 Task: Select the current location as Splashtown Waterpark, Texas, United States . Now zoom + , and verify the location . Show zoom slider
Action: Mouse moved to (177, 107)
Screenshot: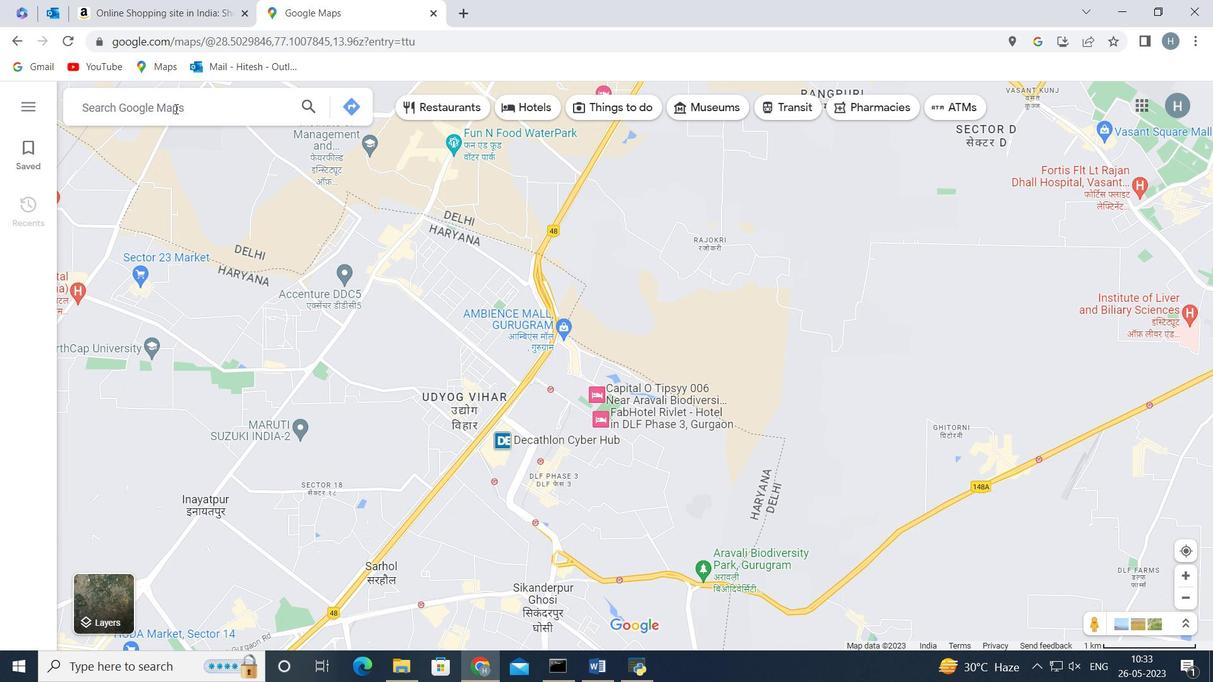 
Action: Mouse pressed left at (177, 107)
Screenshot: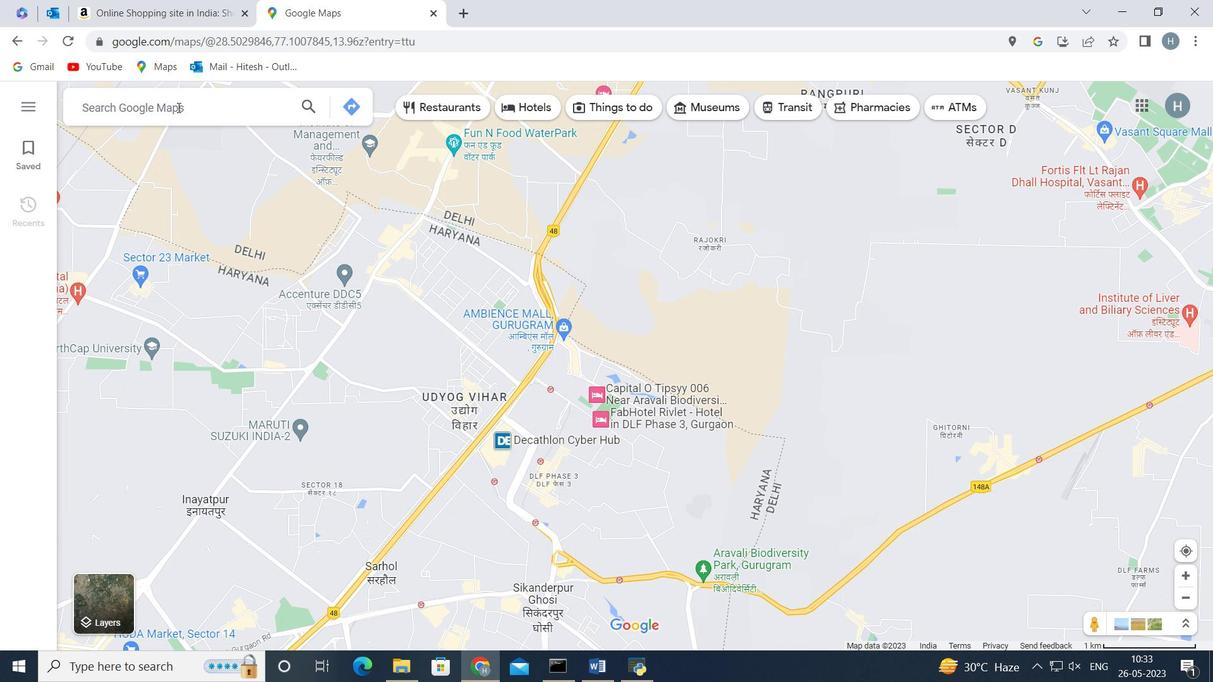 
Action: Key pressed <Key.shift><Key.shift><Key.shift><Key.shift><Key.shift><Key.shift>Splashtown<Key.space>waterpark<Key.space>texas<Key.space>united<Key.space>states<Key.enter>
Screenshot: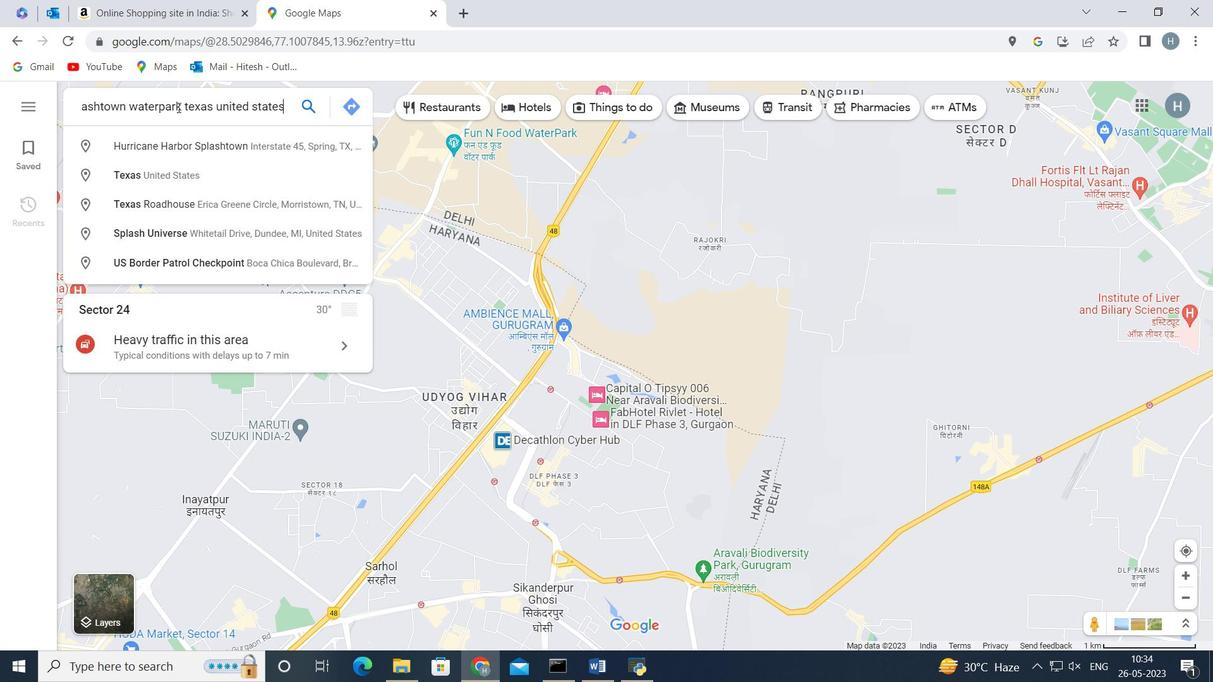 
Action: Mouse moved to (725, 409)
Screenshot: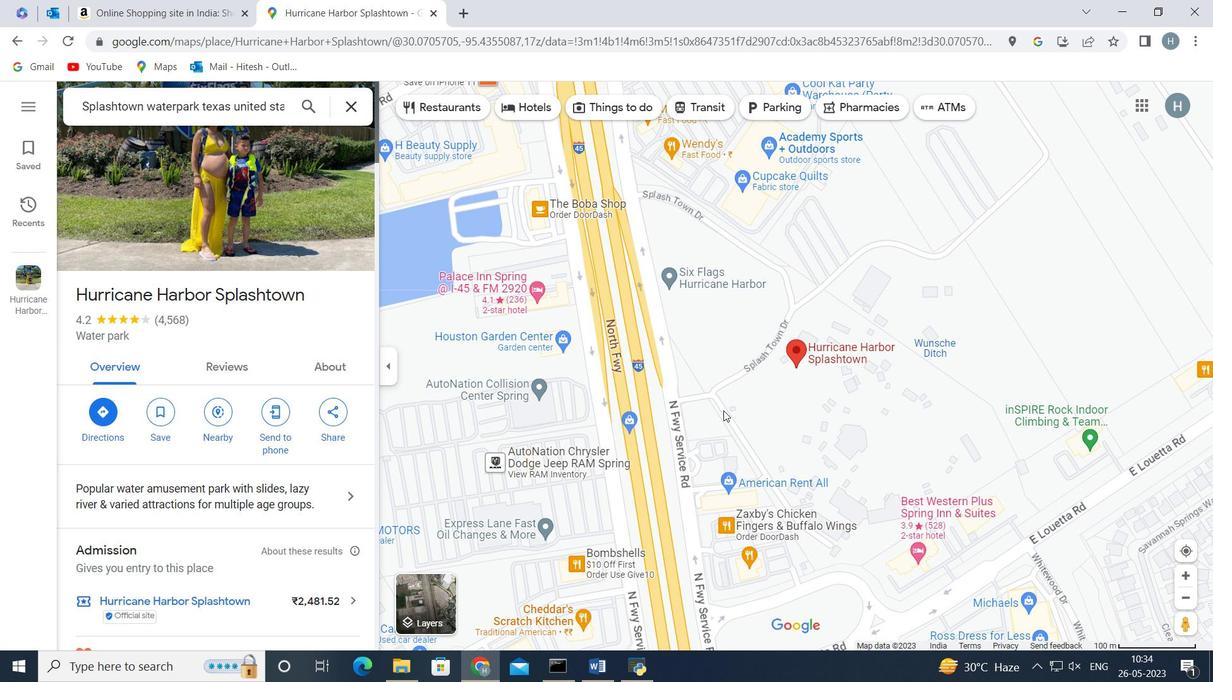 
Action: Mouse scrolled (725, 408) with delta (0, 0)
Screenshot: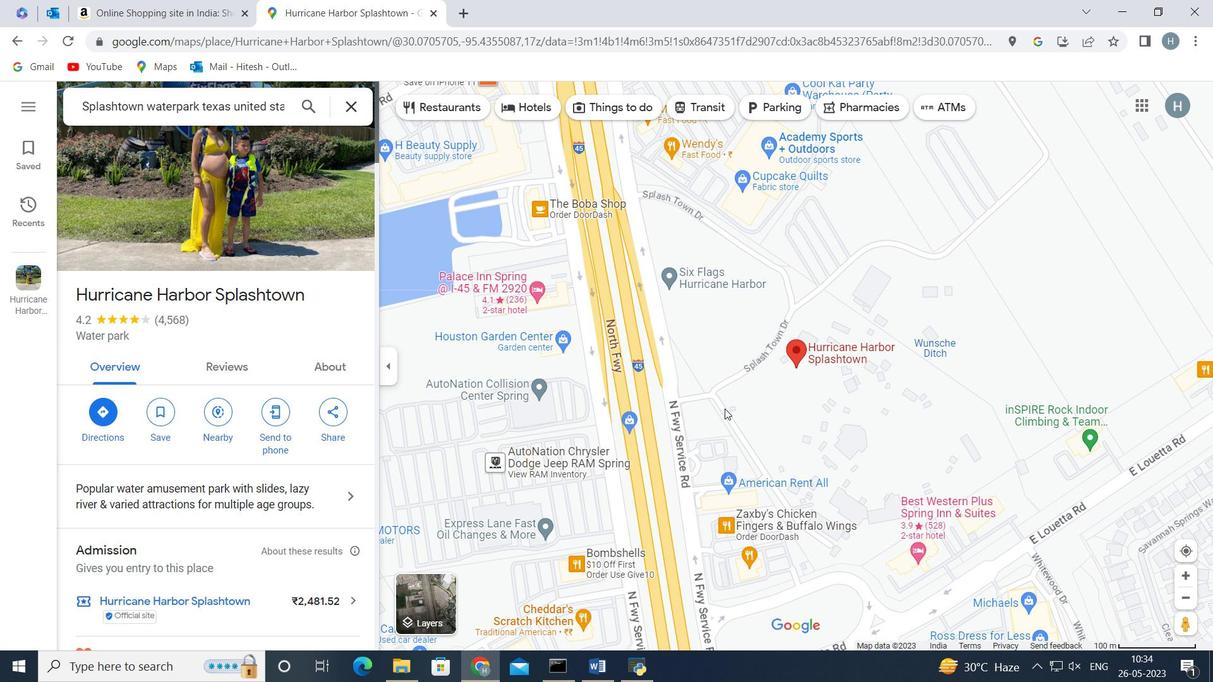 
Action: Mouse scrolled (725, 408) with delta (0, 0)
Screenshot: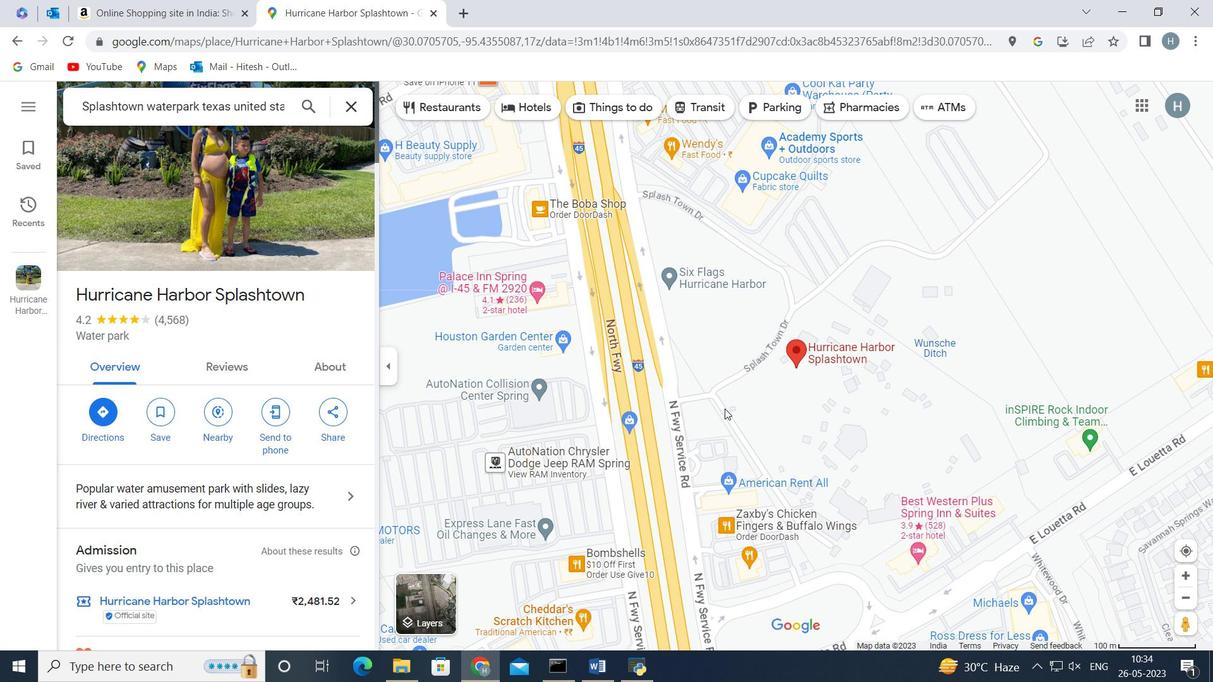 
Action: Mouse scrolled (725, 408) with delta (0, 0)
Screenshot: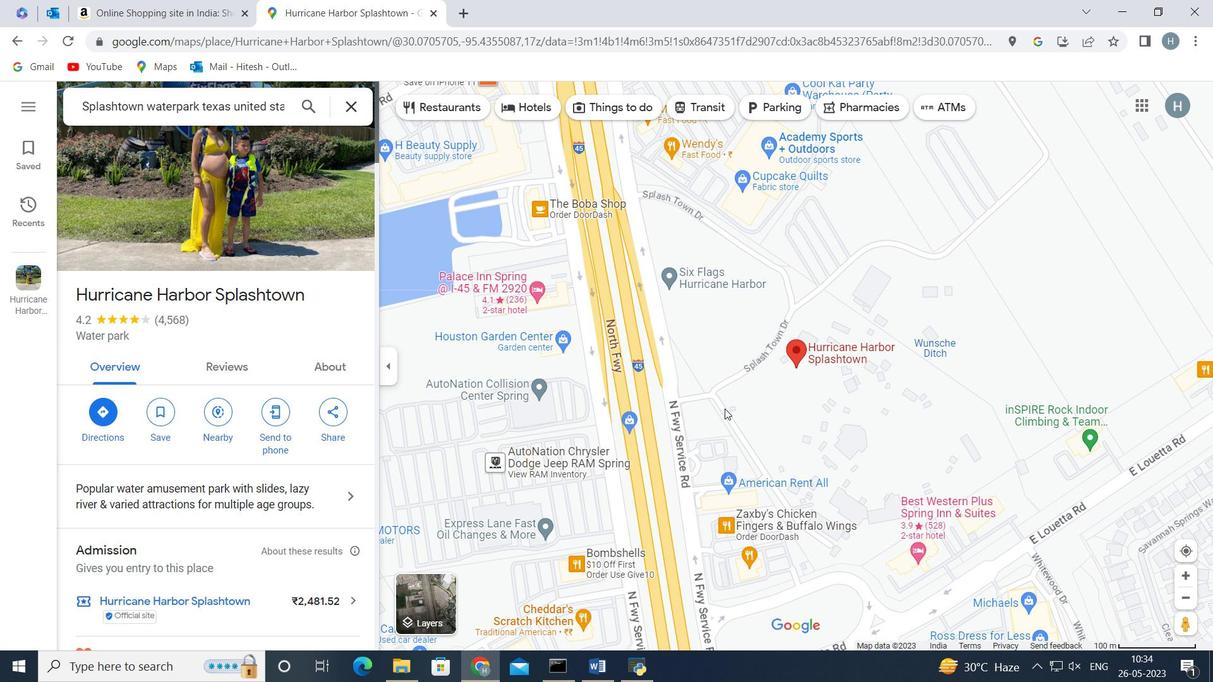 
Action: Mouse scrolled (725, 408) with delta (0, 0)
Screenshot: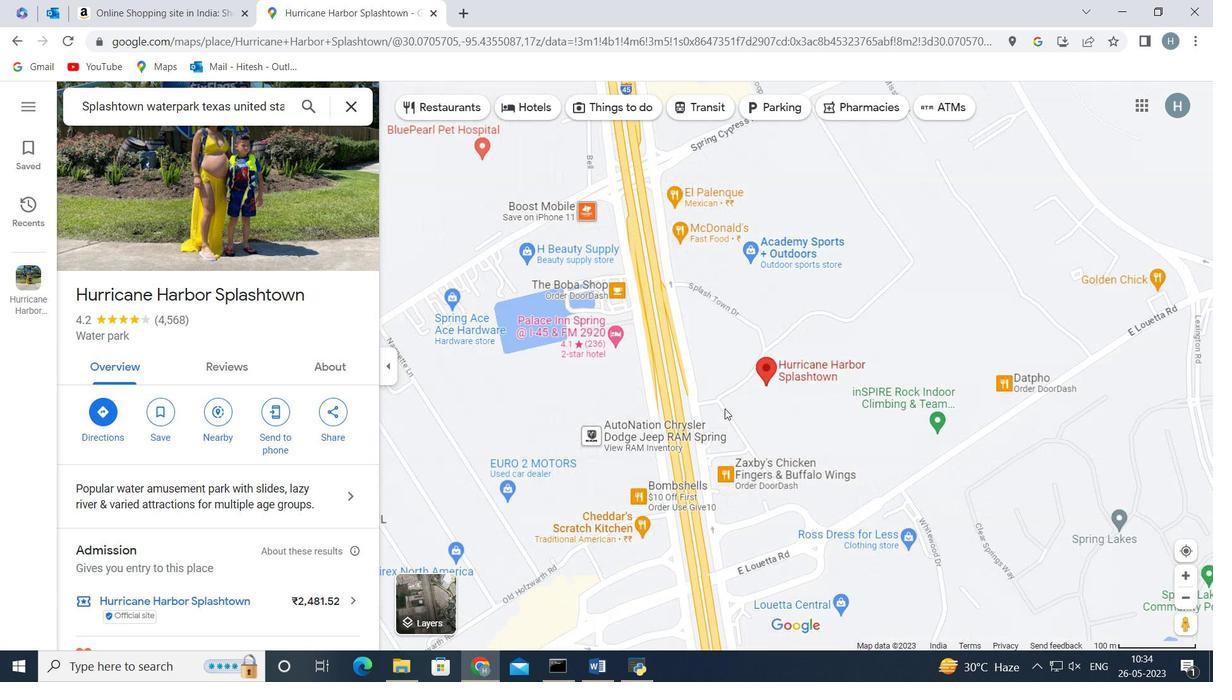 
Action: Mouse scrolled (725, 408) with delta (0, 0)
Screenshot: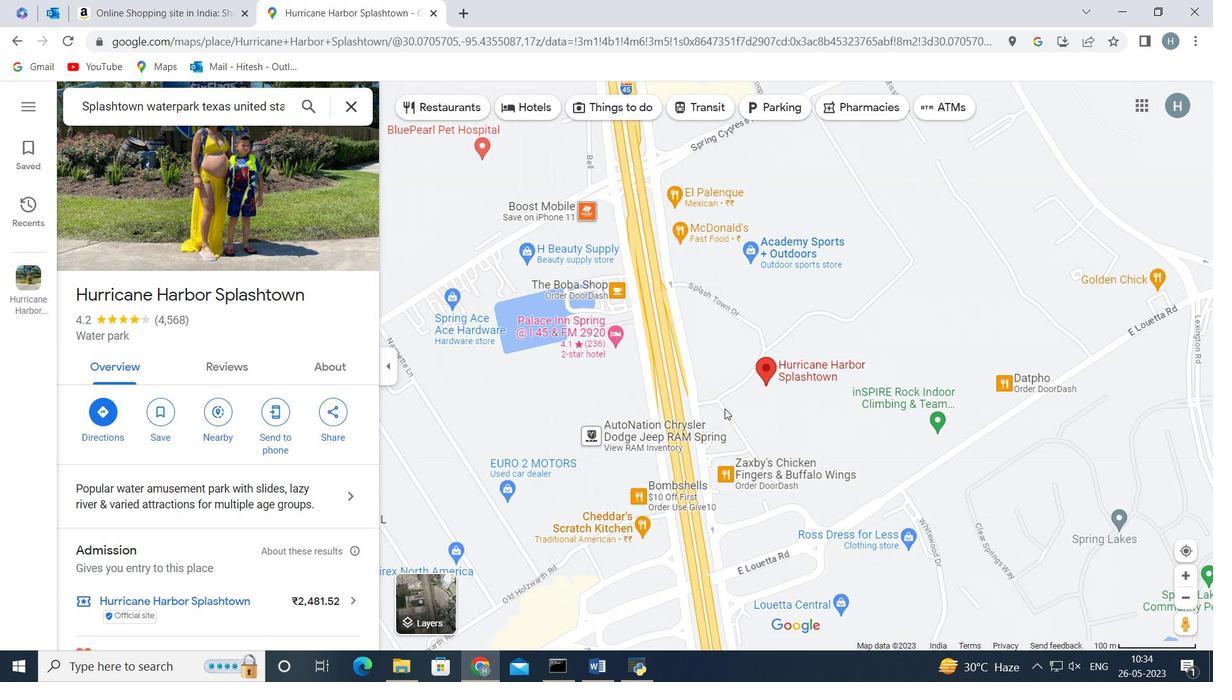 
Action: Mouse moved to (1183, 577)
Screenshot: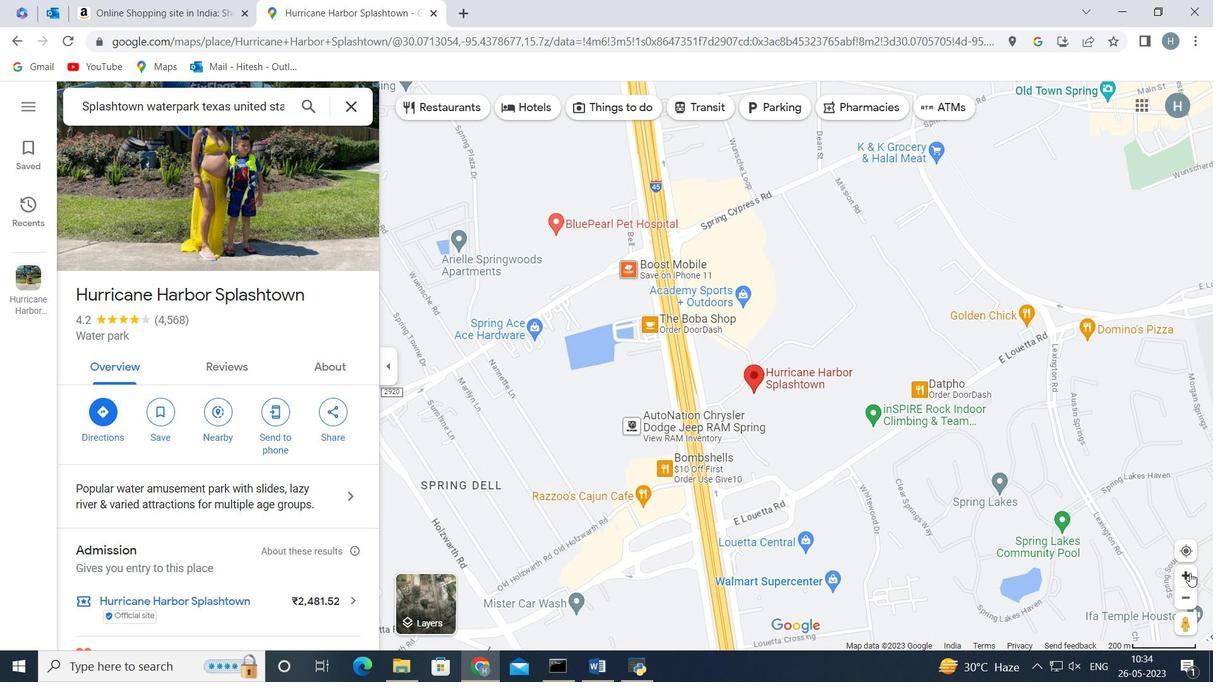 
Action: Mouse pressed left at (1183, 577)
Screenshot: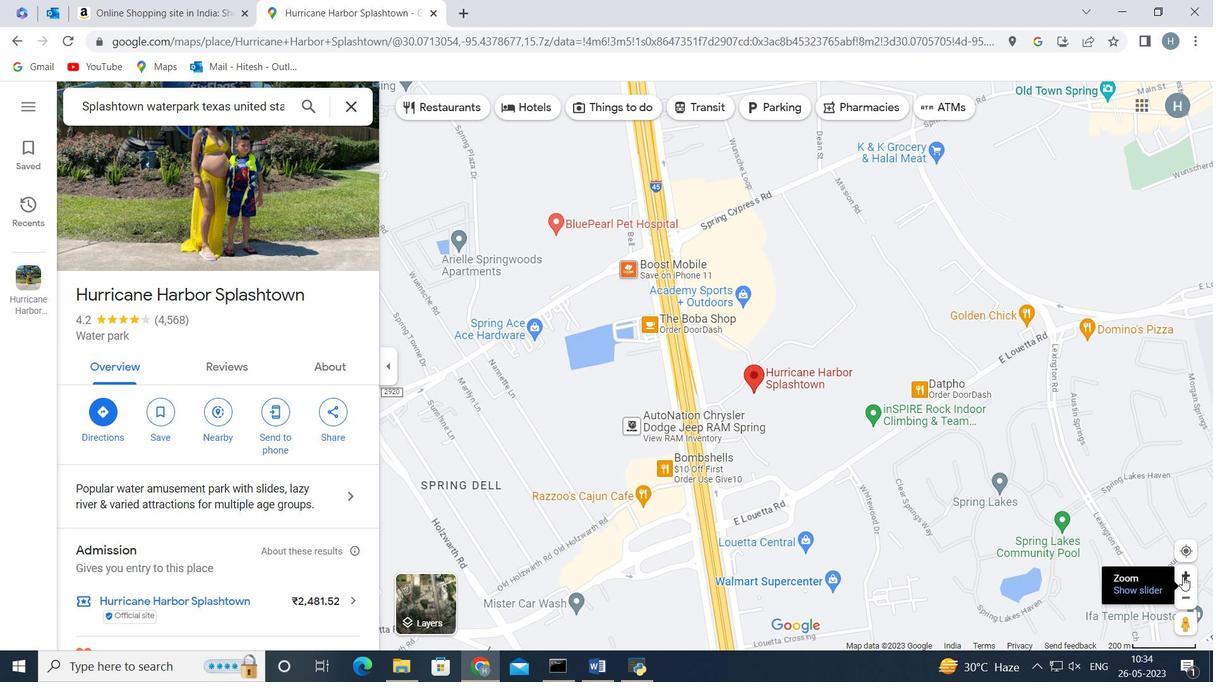 
Action: Mouse pressed left at (1183, 577)
Screenshot: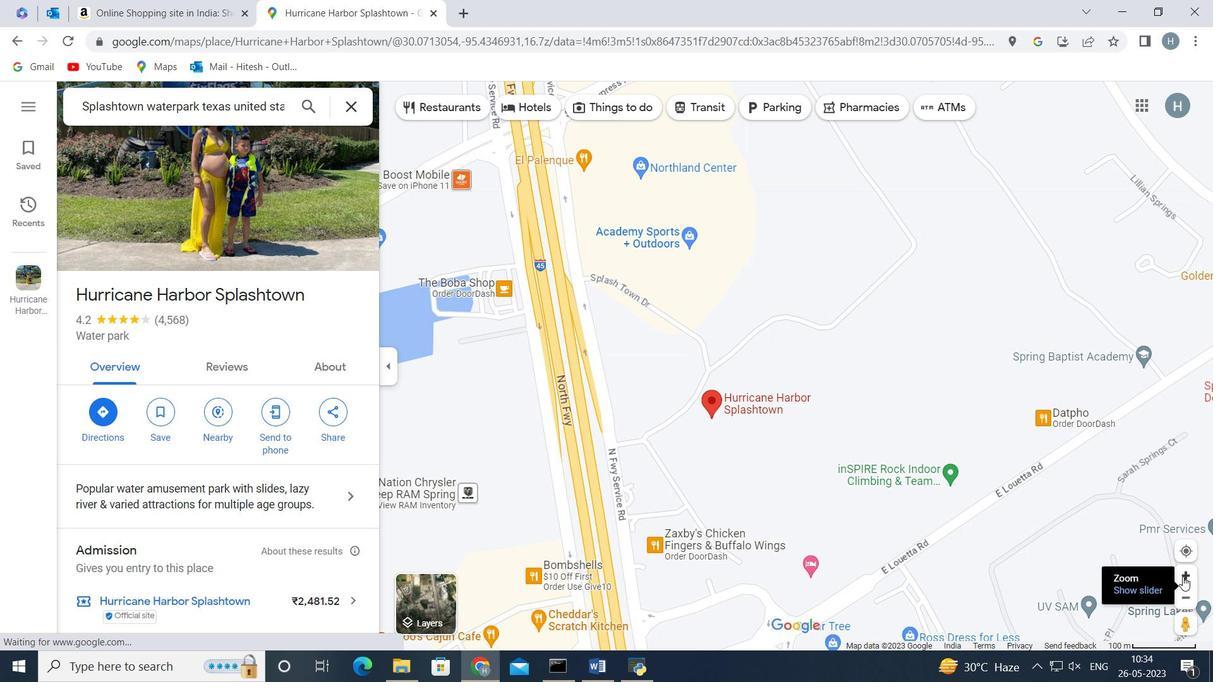 
Action: Mouse pressed left at (1183, 577)
Screenshot: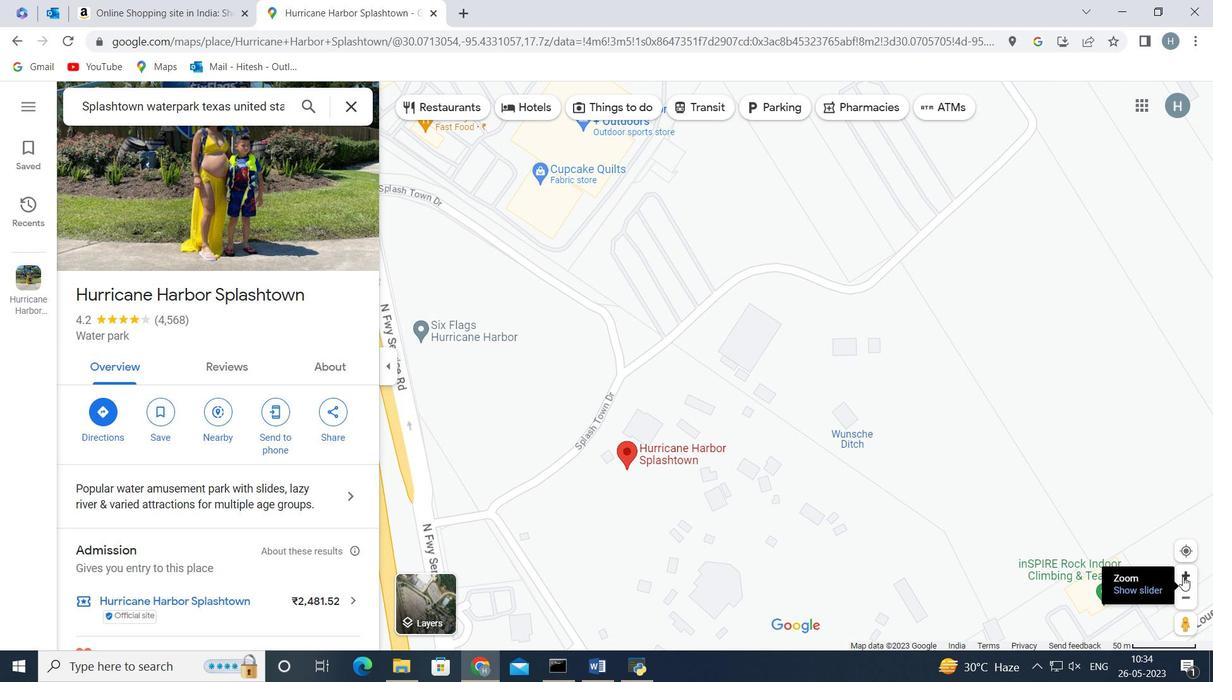 
Action: Mouse moved to (989, 539)
Screenshot: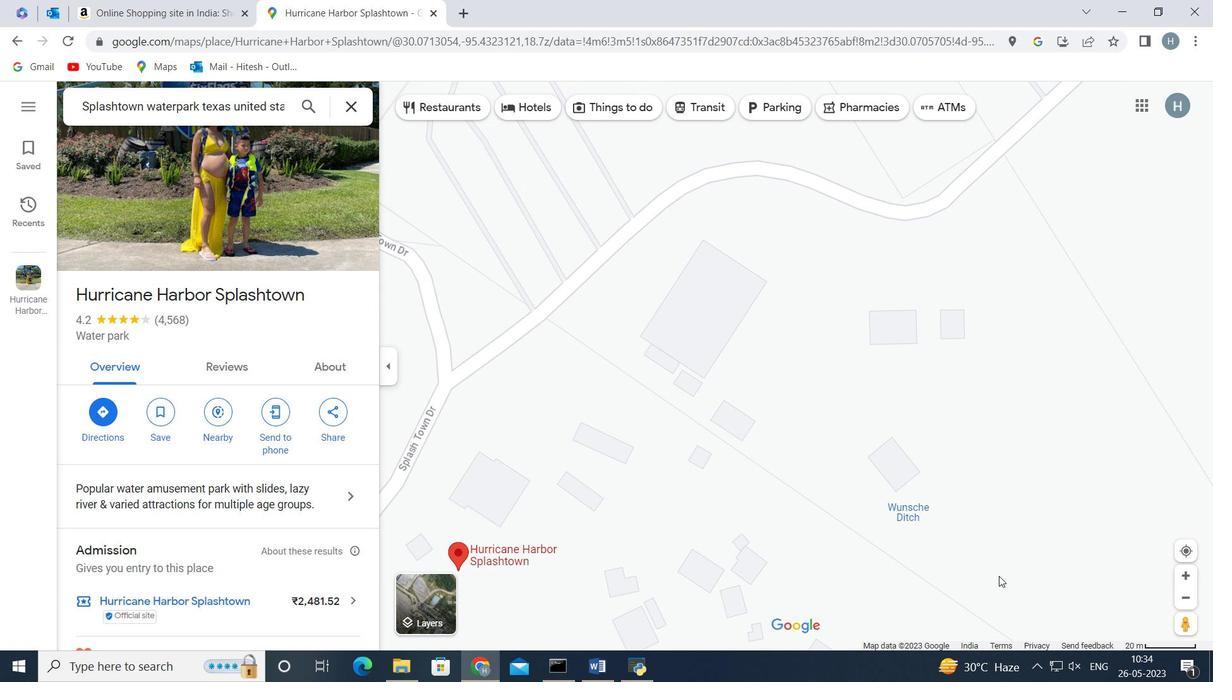 
Action: Mouse pressed left at (989, 539)
Screenshot: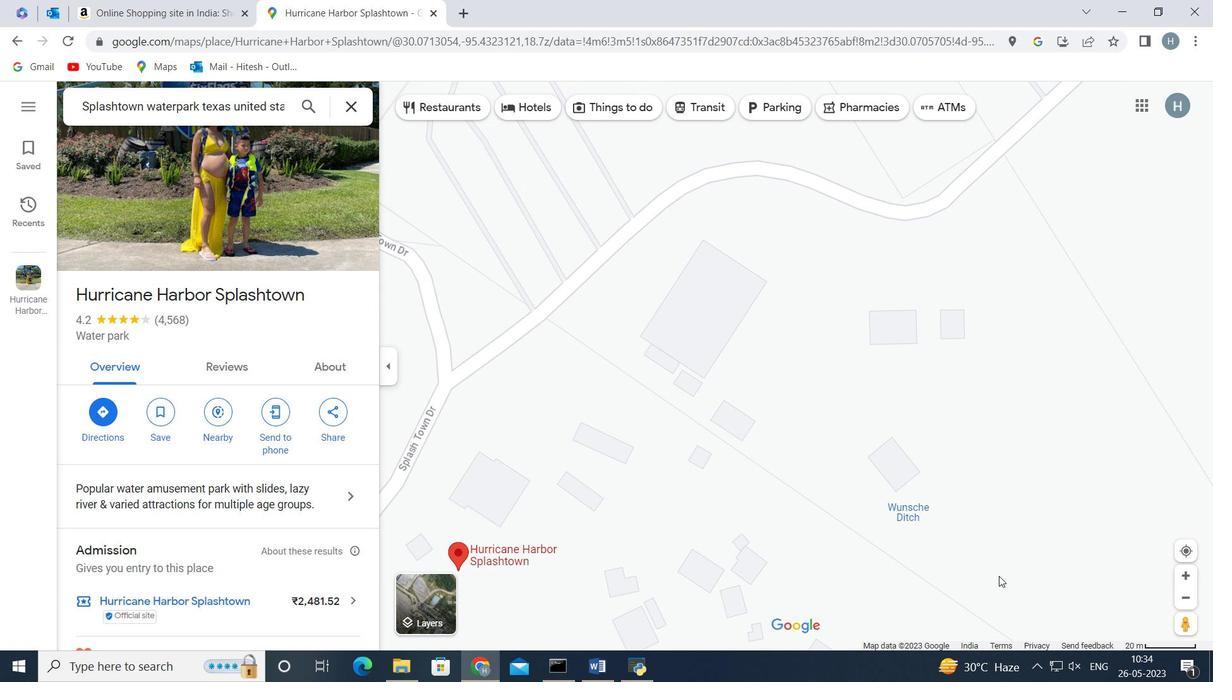 
Action: Mouse moved to (1004, 501)
Screenshot: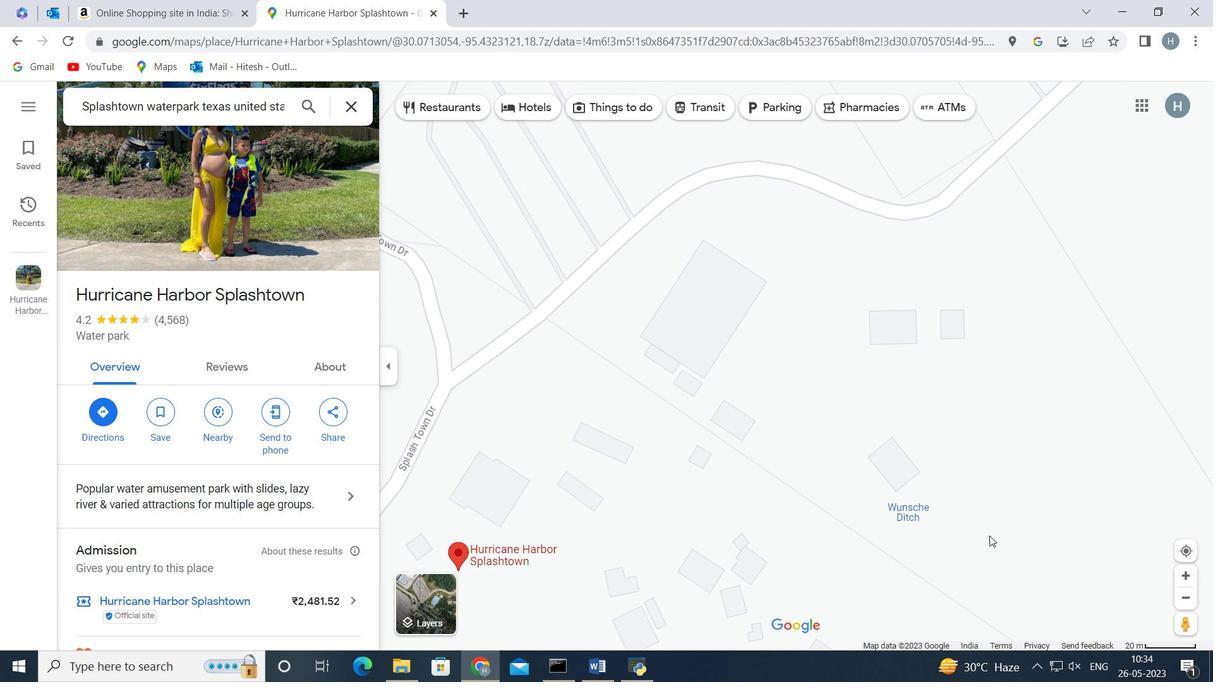 
Action: Mouse pressed left at (990, 532)
Screenshot: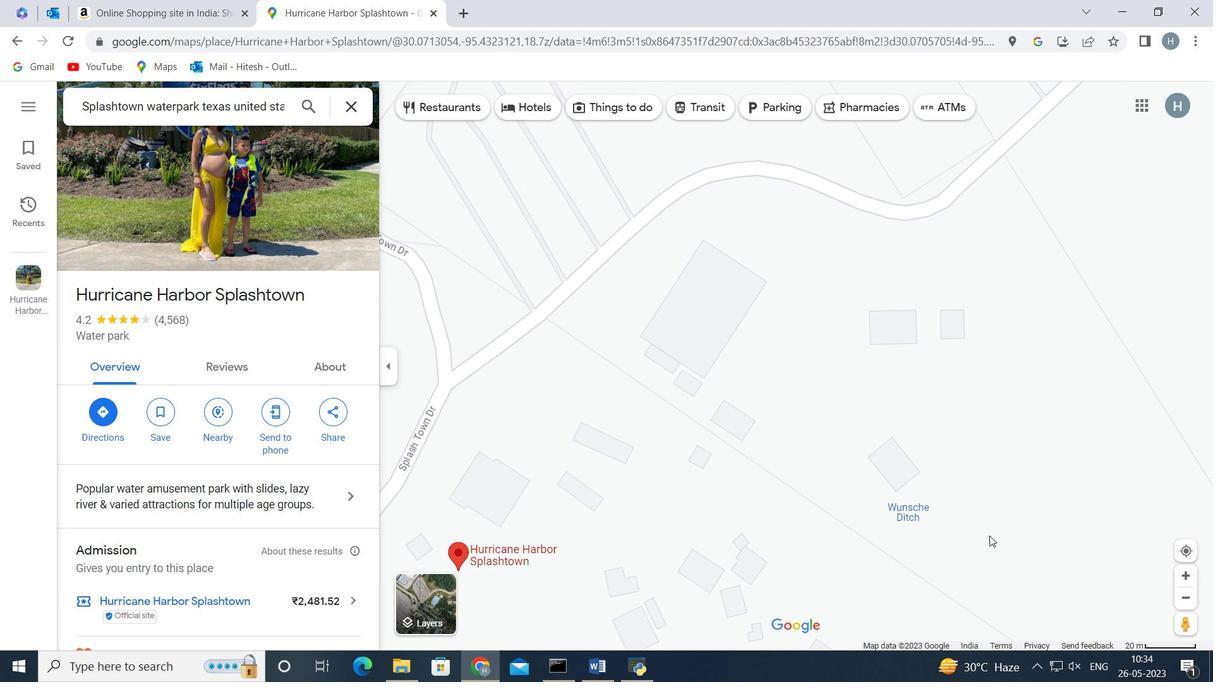 
Action: Mouse moved to (1193, 571)
Screenshot: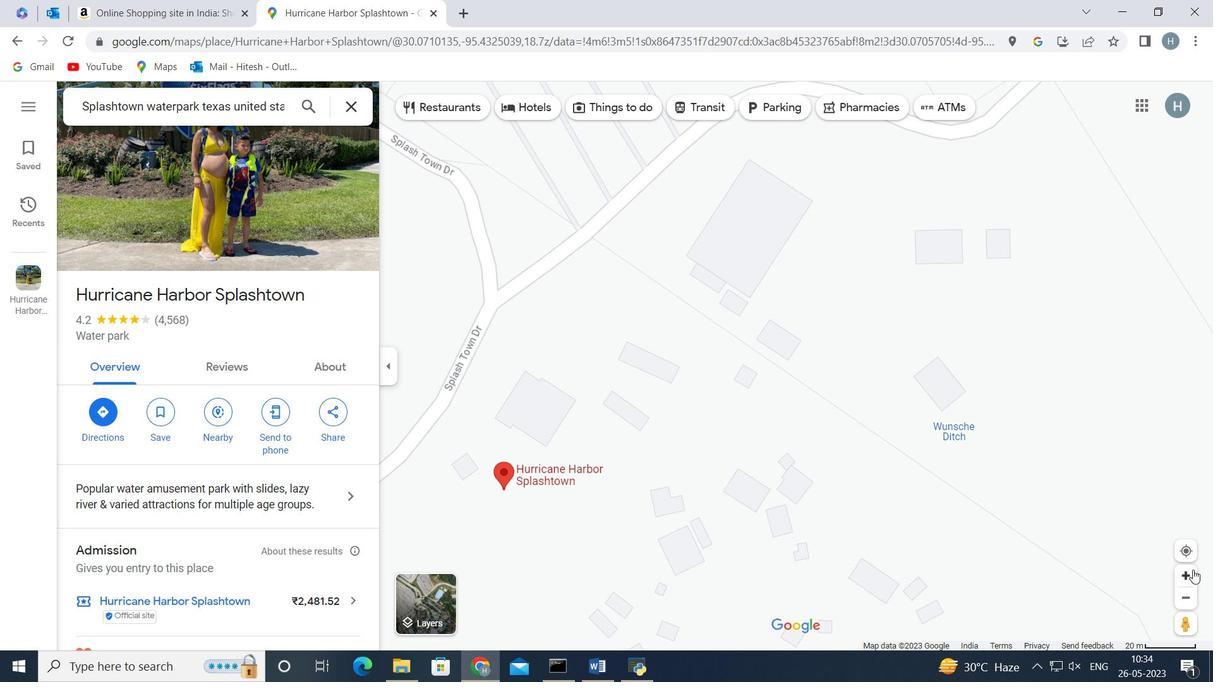 
Action: Mouse pressed left at (1193, 571)
Screenshot: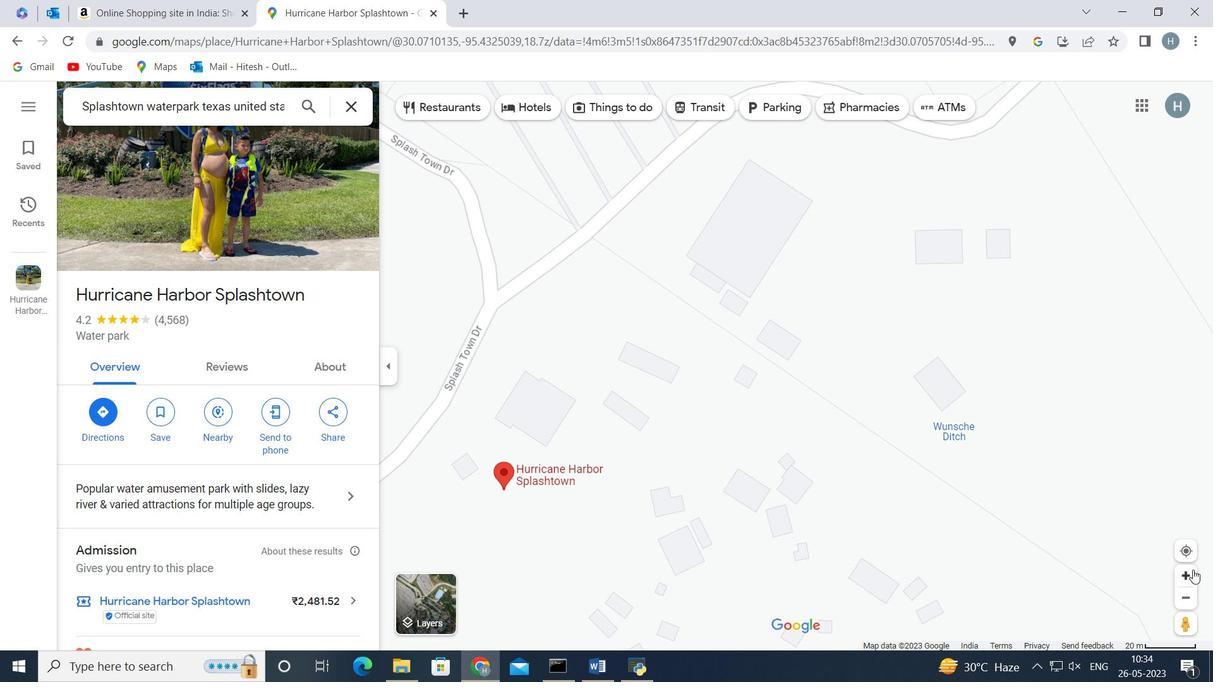 
Action: Mouse moved to (702, 530)
Screenshot: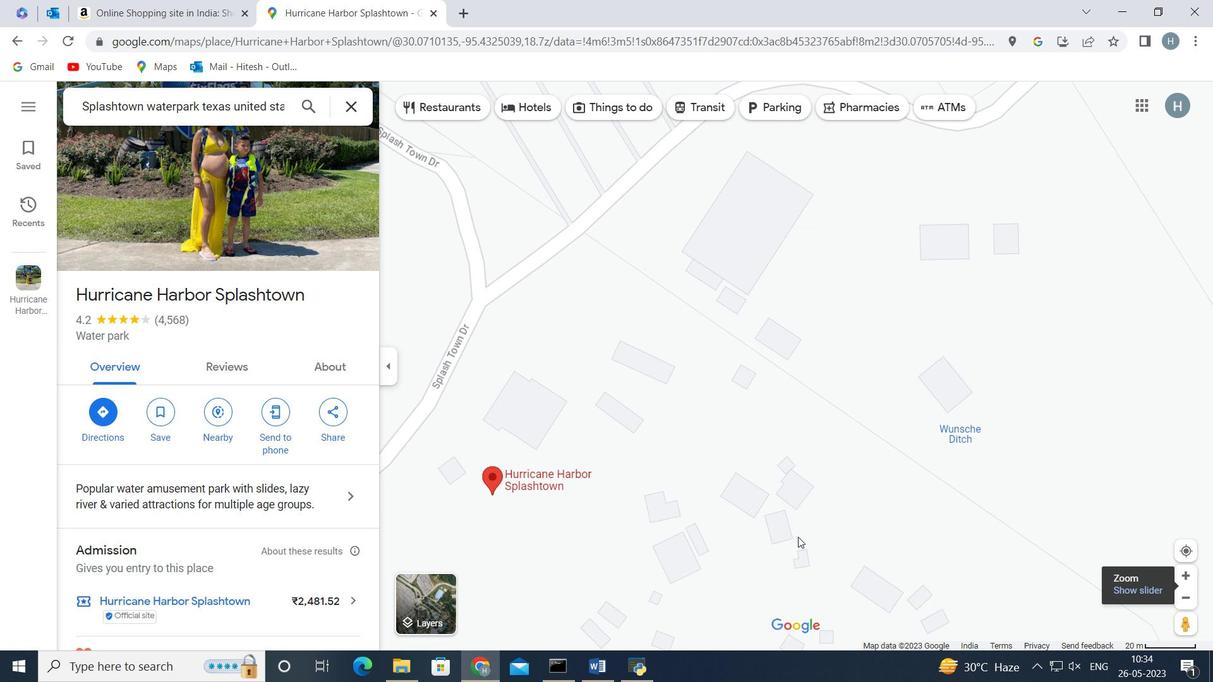 
Action: Mouse pressed left at (702, 530)
Screenshot: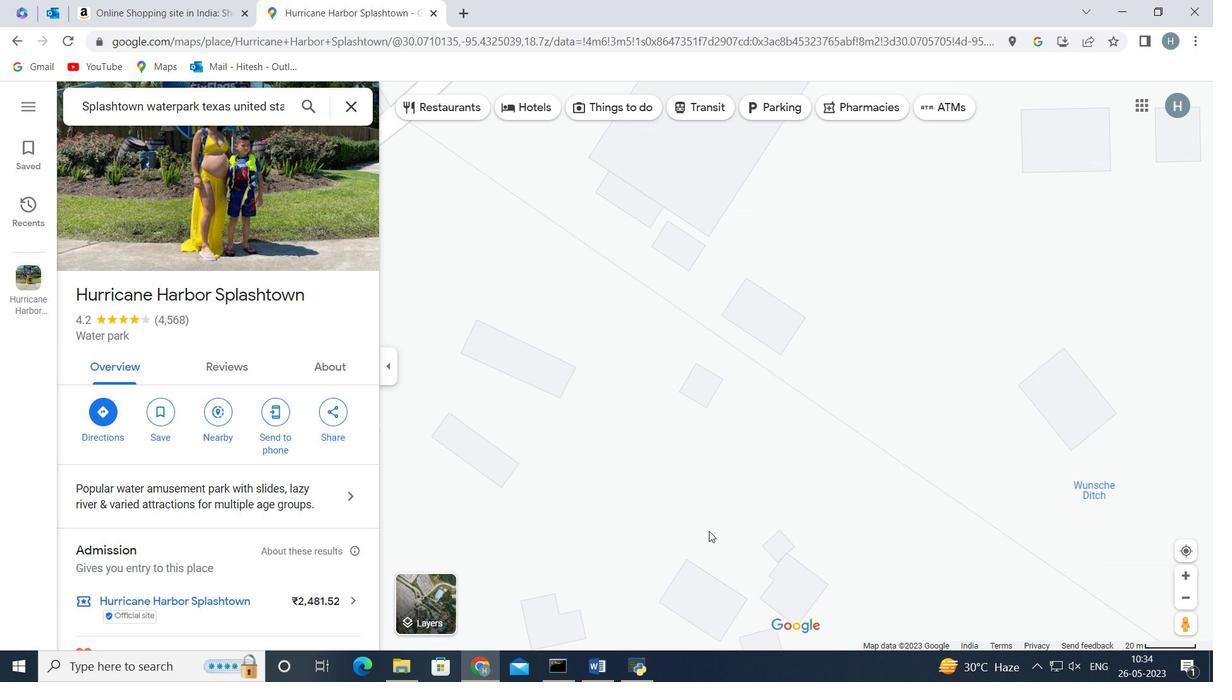 
Action: Mouse moved to (1189, 564)
Screenshot: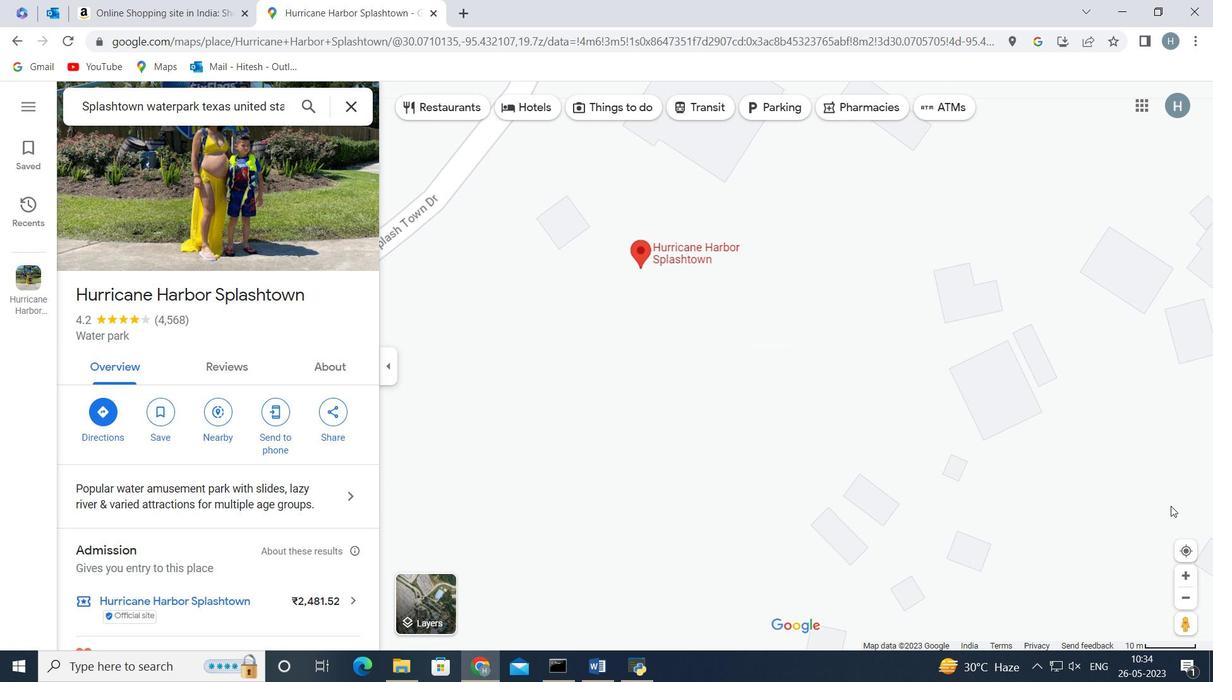 
Action: Mouse pressed left at (1189, 564)
Screenshot: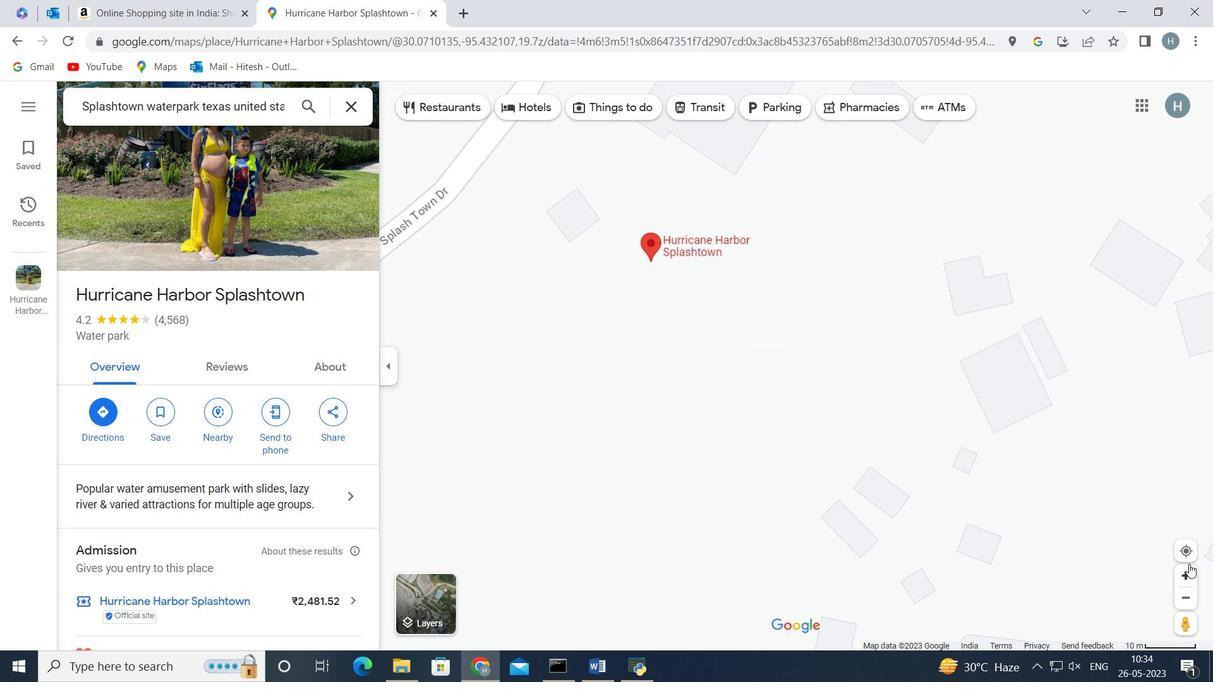 
Action: Mouse moved to (1016, 451)
Screenshot: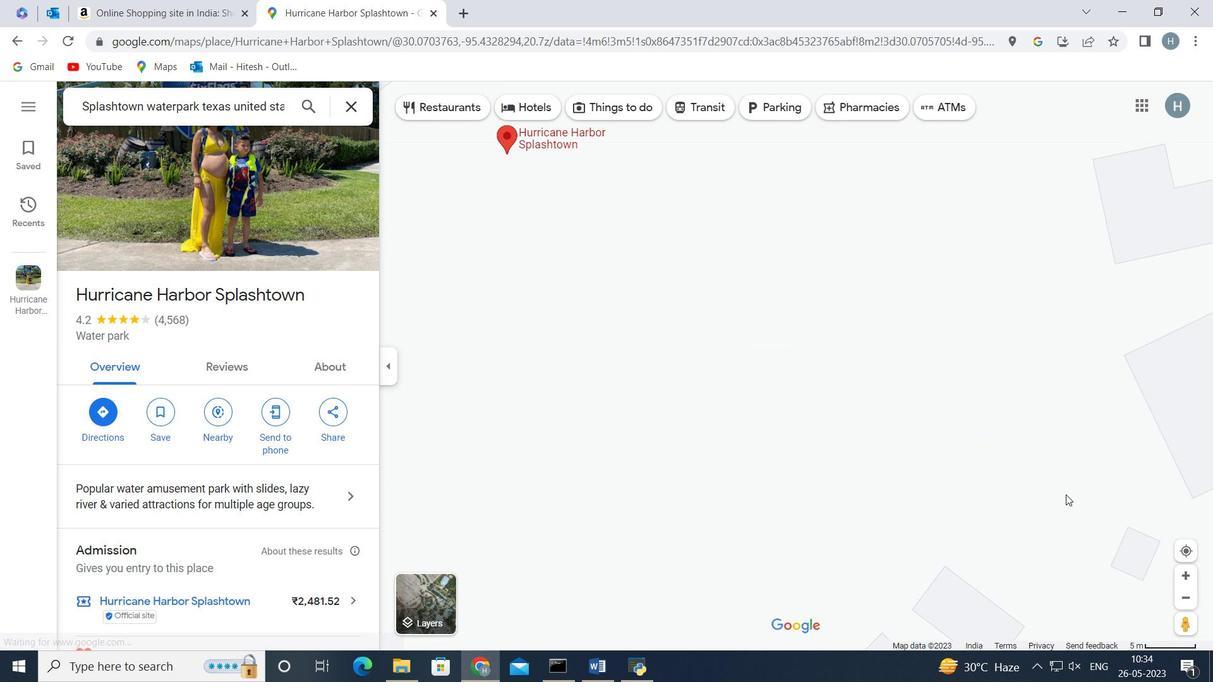 
Action: Mouse pressed left at (1016, 451)
Screenshot: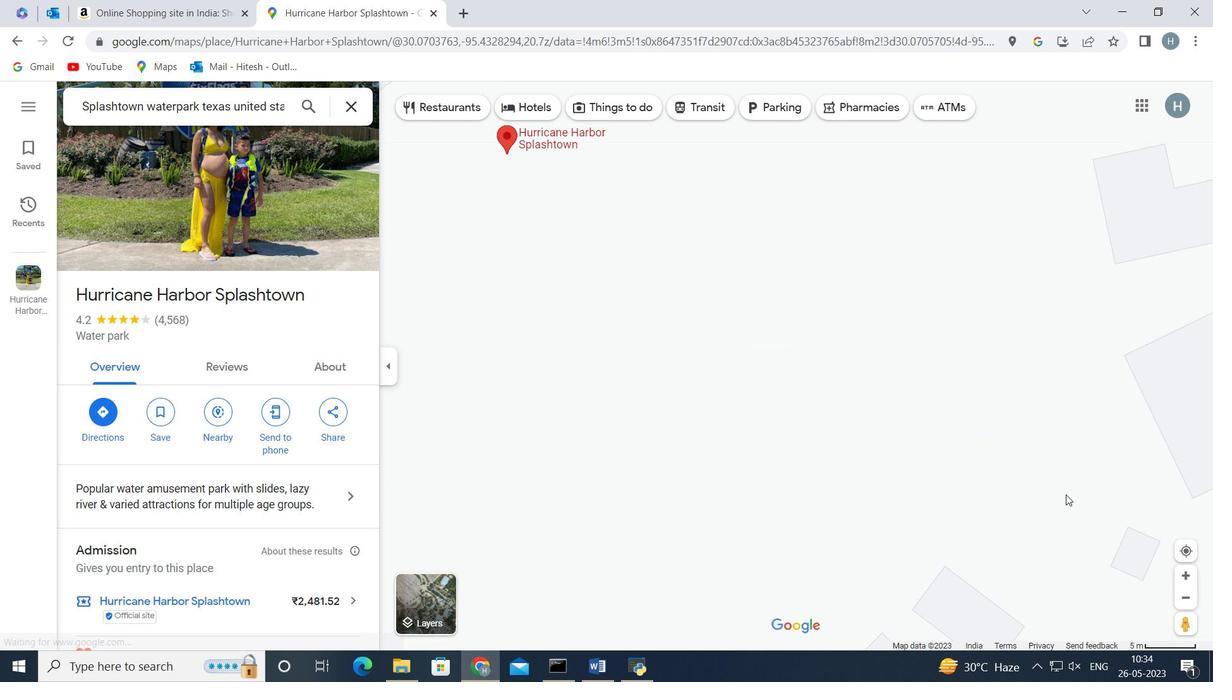 
Action: Mouse moved to (1186, 575)
Screenshot: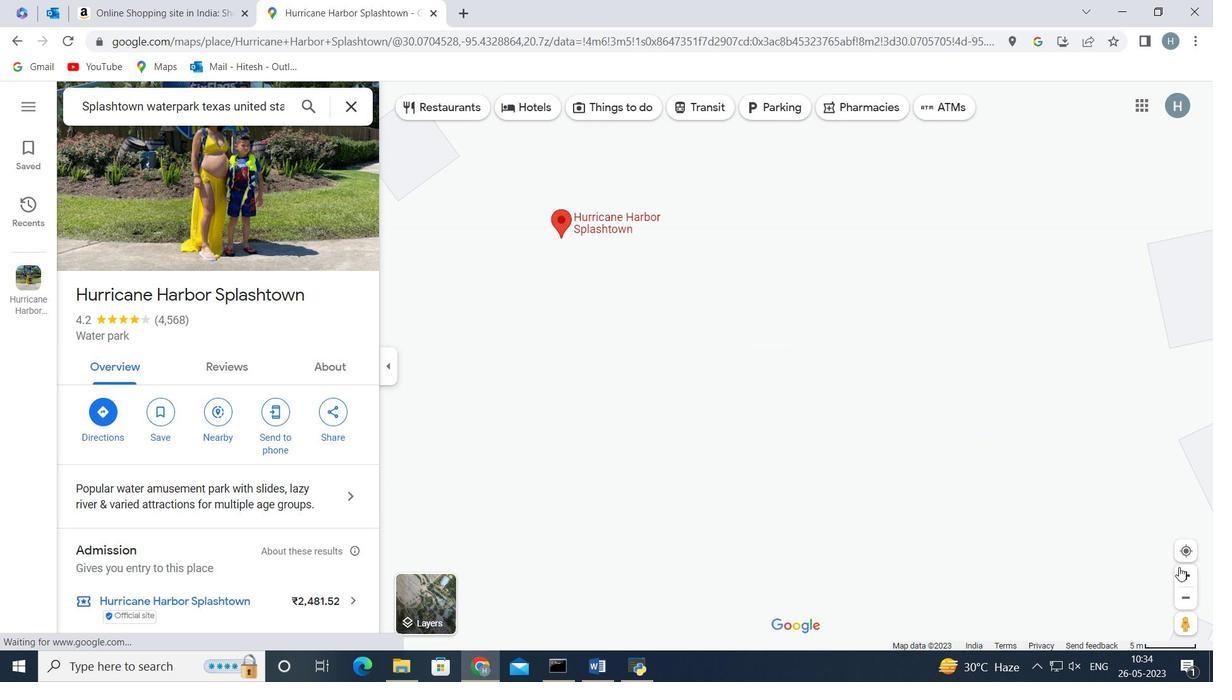 
Action: Mouse pressed left at (1186, 575)
Screenshot: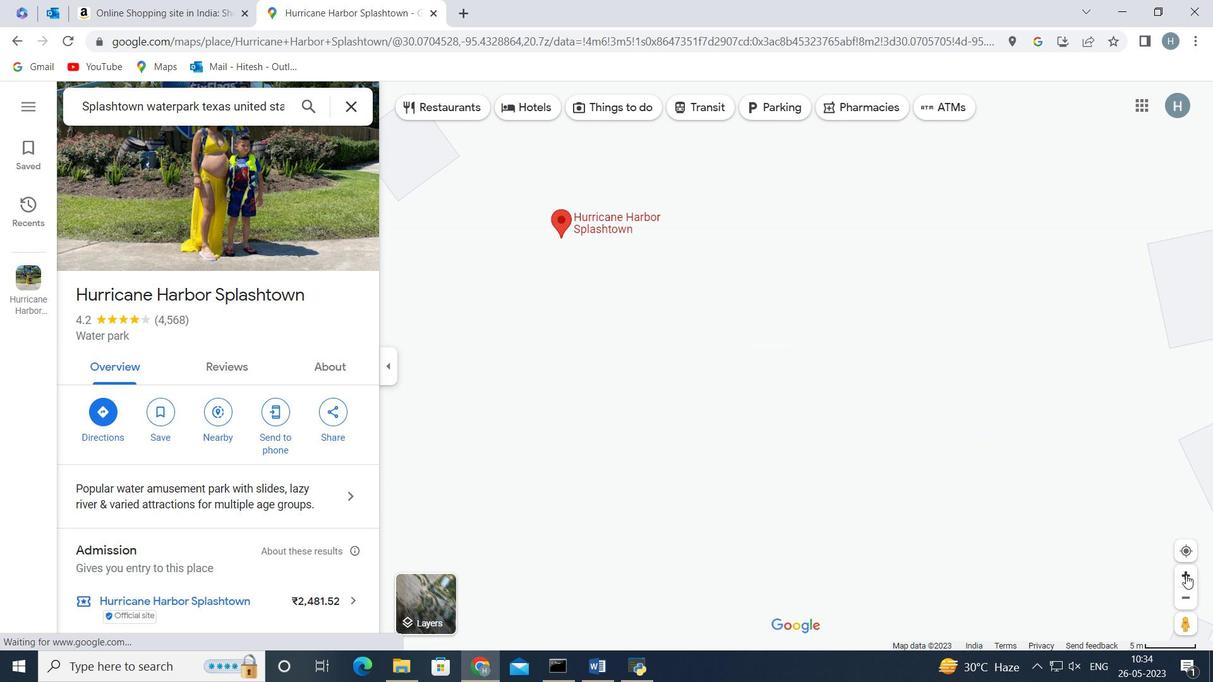 
Action: Mouse moved to (1045, 542)
Screenshot: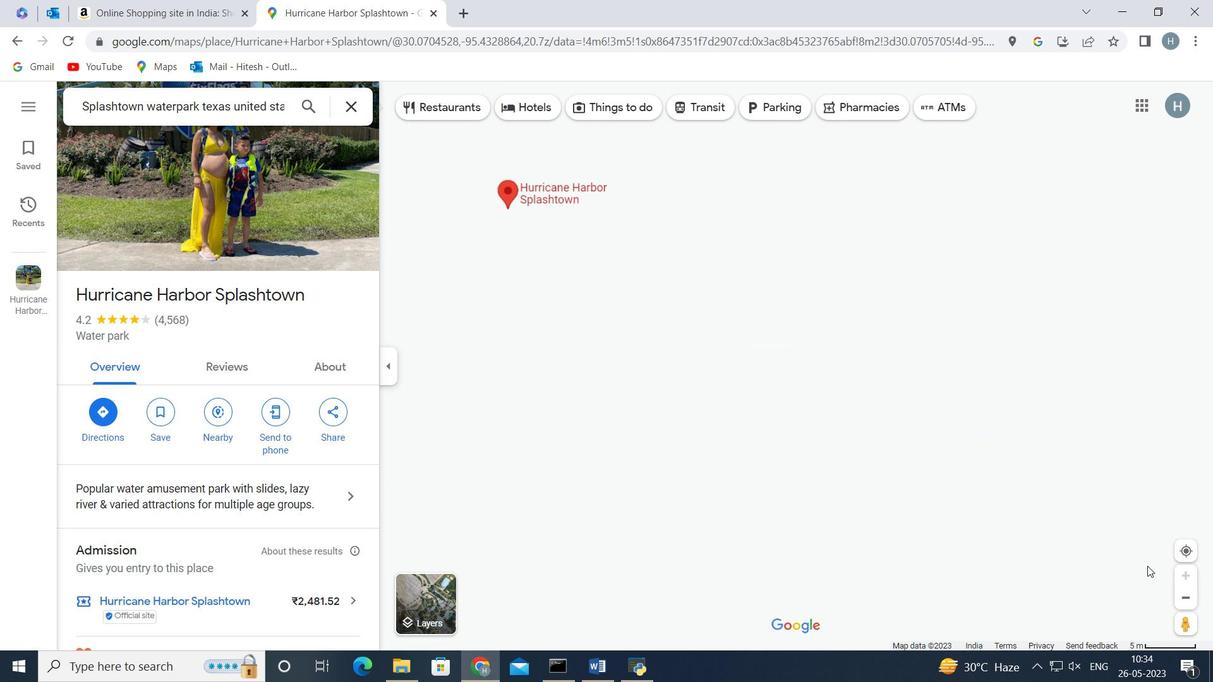 
Action: Mouse pressed left at (1045, 542)
Screenshot: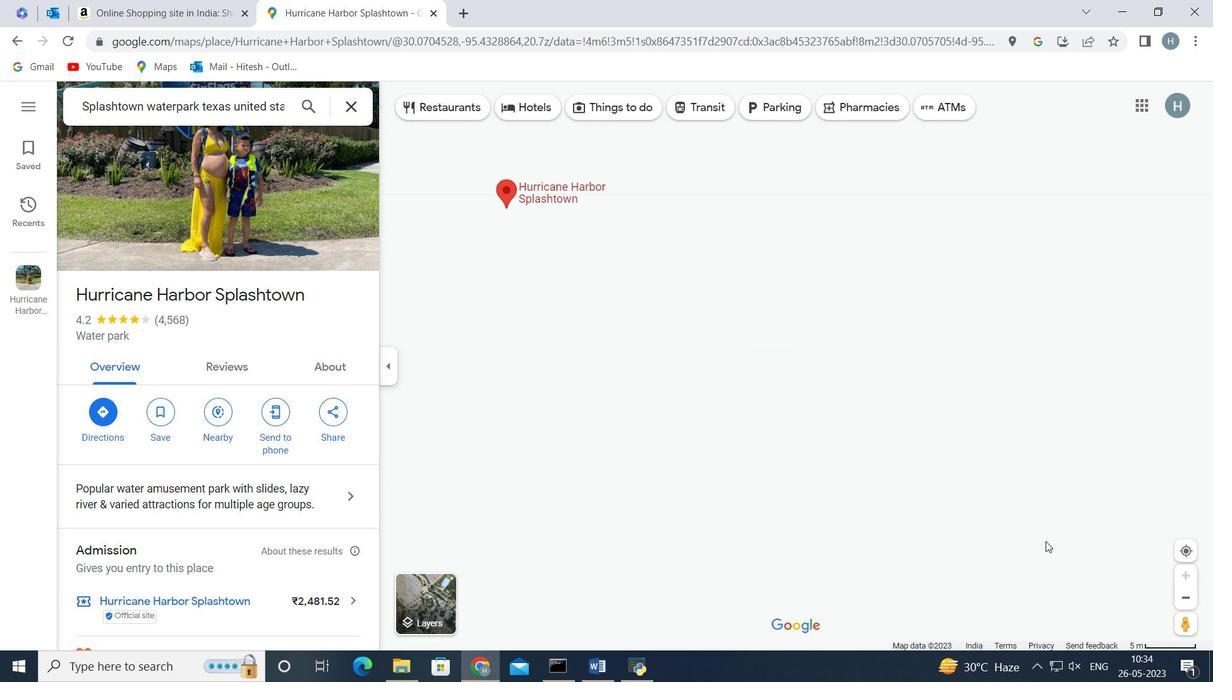 
Action: Mouse moved to (1191, 602)
Screenshot: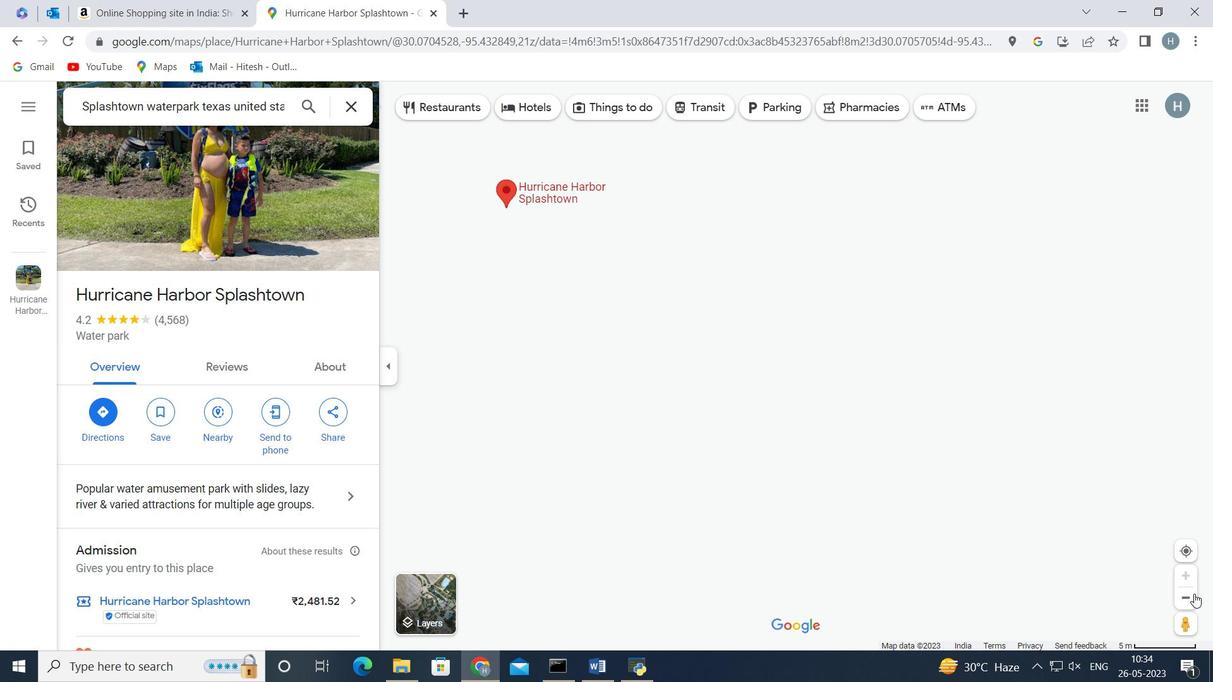 
Action: Mouse pressed left at (1191, 602)
Screenshot: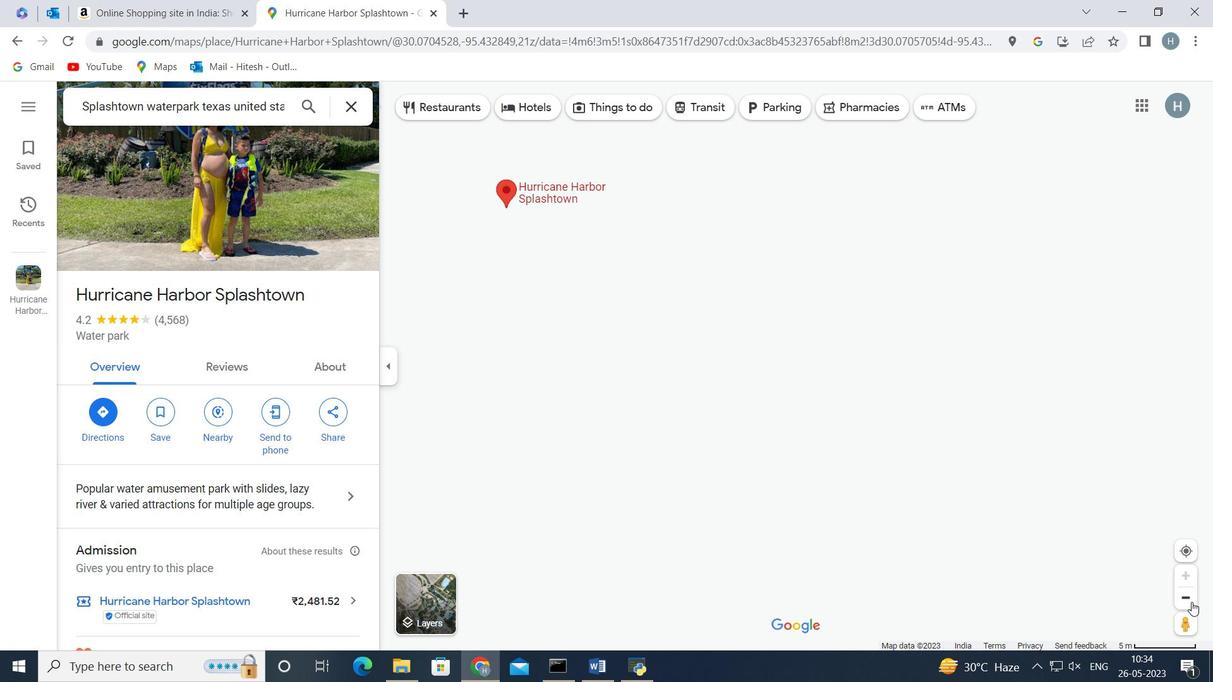 
Action: Mouse moved to (1145, 588)
Screenshot: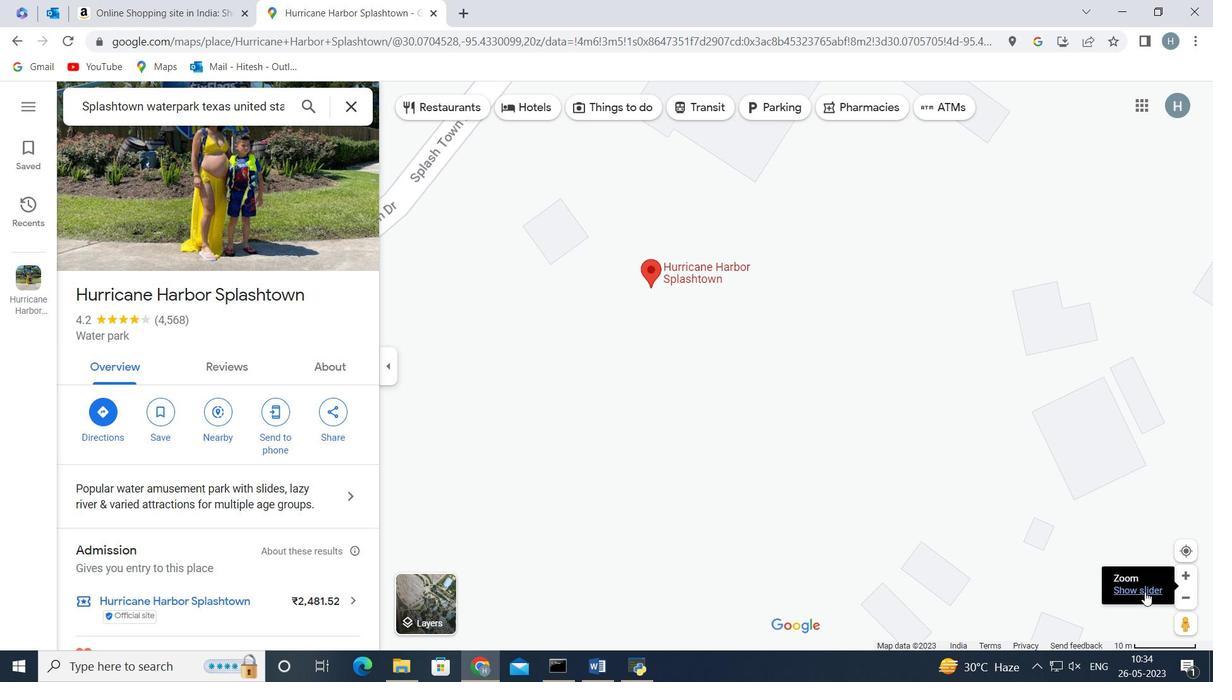 
Action: Mouse pressed left at (1145, 588)
Screenshot: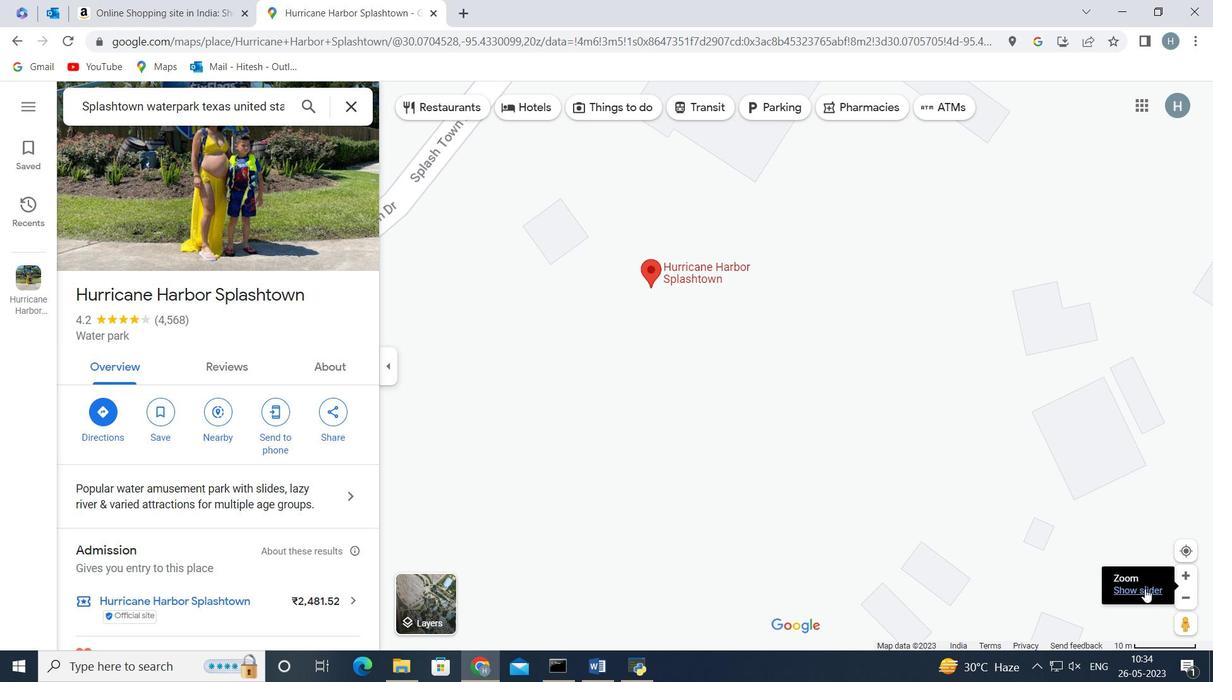 
Action: Mouse moved to (1013, 466)
Screenshot: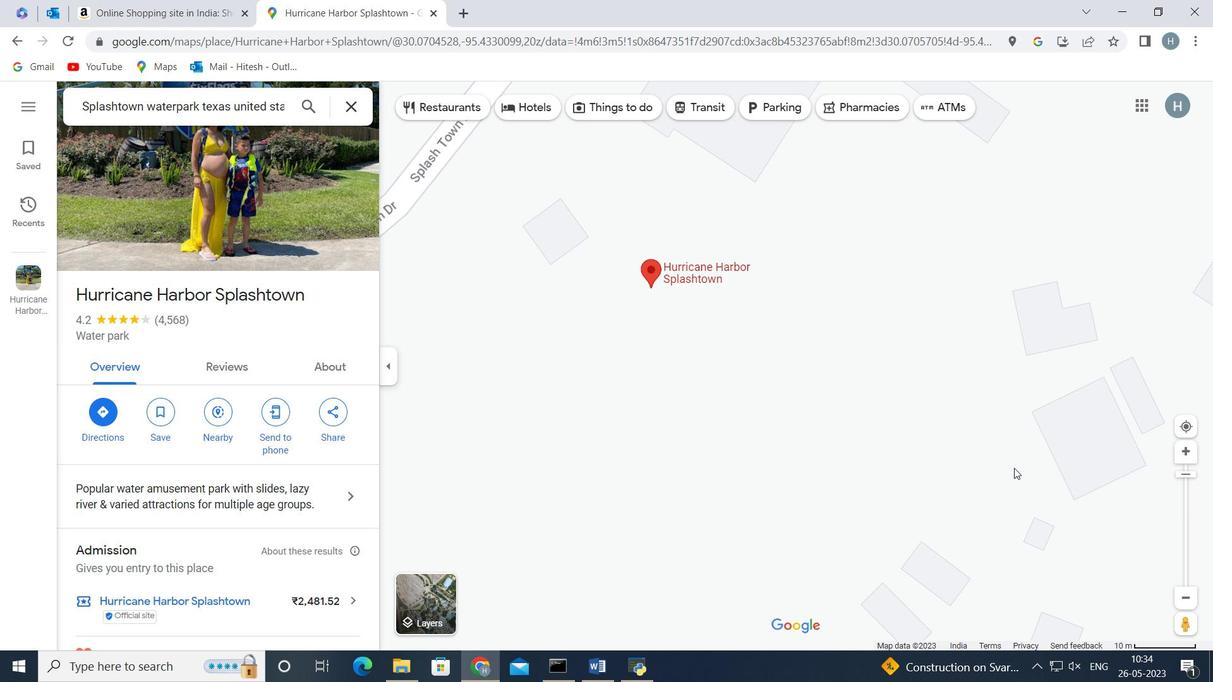 
